 Task: Add the task  Create a new online booking system for a salon or spa to the section Code Crushers in the project AgileMatrix and add a Due Date to the respective task as 2023/08/28
Action: Mouse moved to (391, 321)
Screenshot: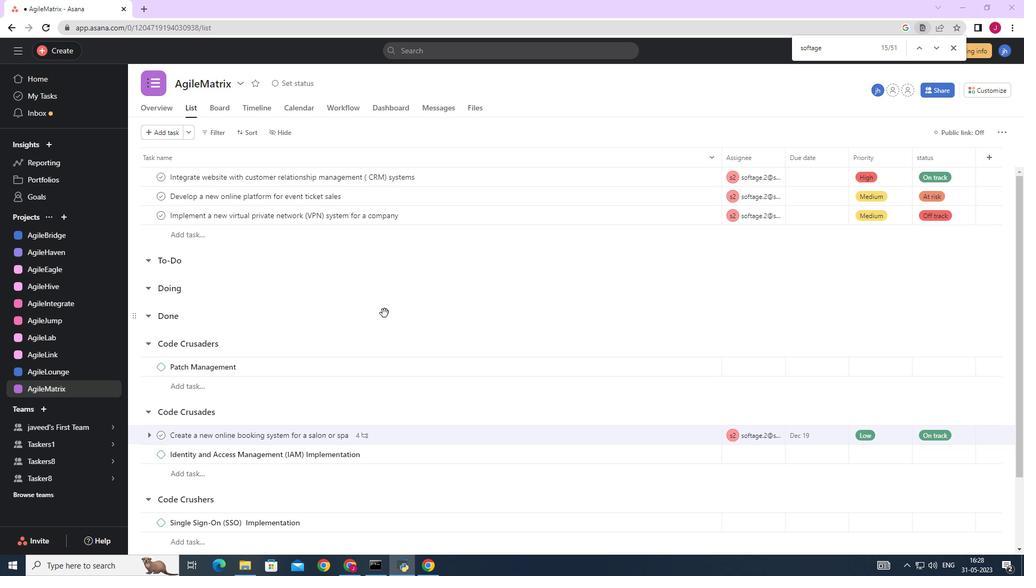 
Action: Mouse scrolled (391, 320) with delta (0, 0)
Screenshot: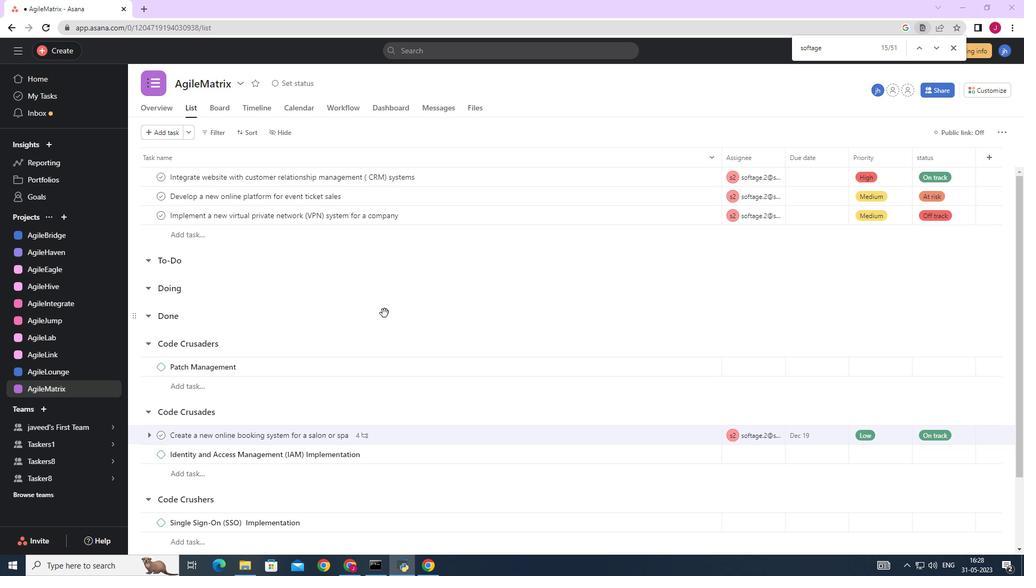 
Action: Mouse moved to (391, 321)
Screenshot: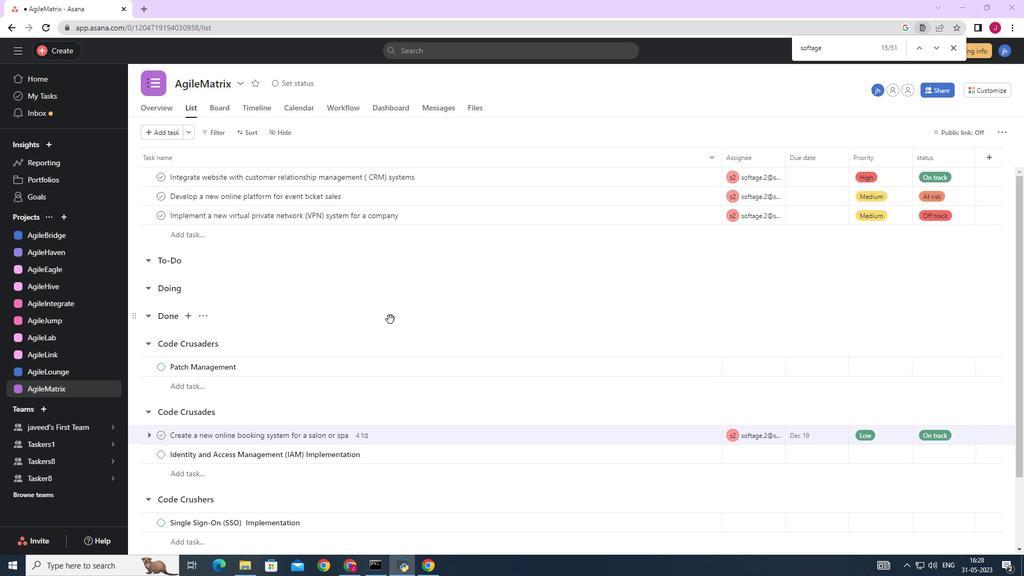 
Action: Mouse scrolled (391, 320) with delta (0, 0)
Screenshot: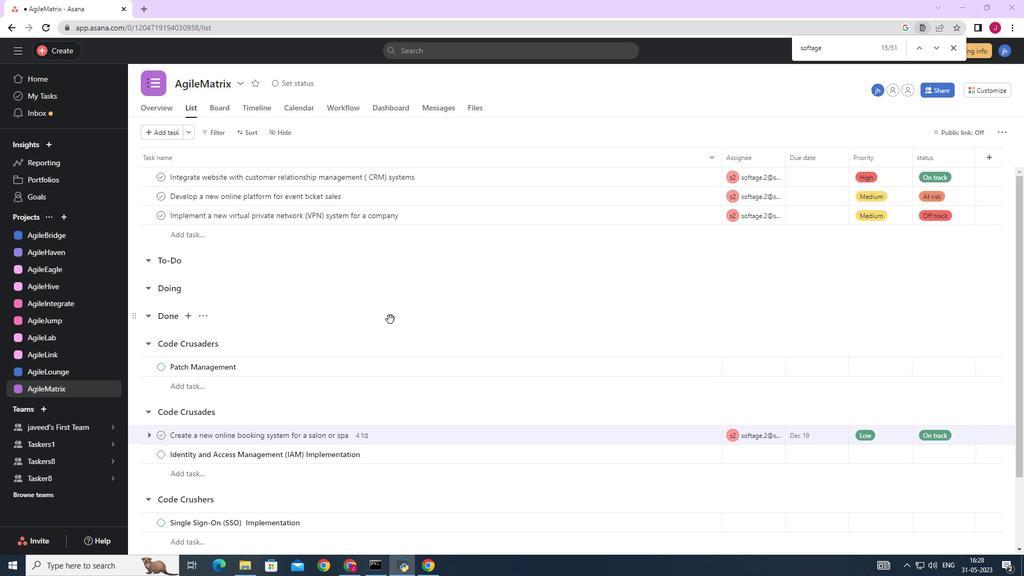 
Action: Mouse scrolled (391, 320) with delta (0, 0)
Screenshot: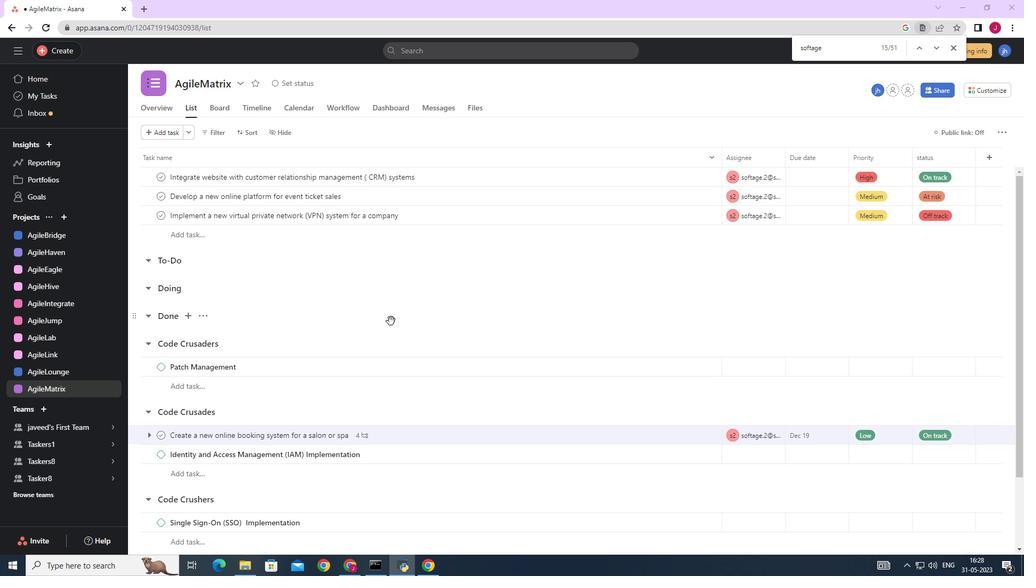 
Action: Mouse scrolled (391, 320) with delta (0, 0)
Screenshot: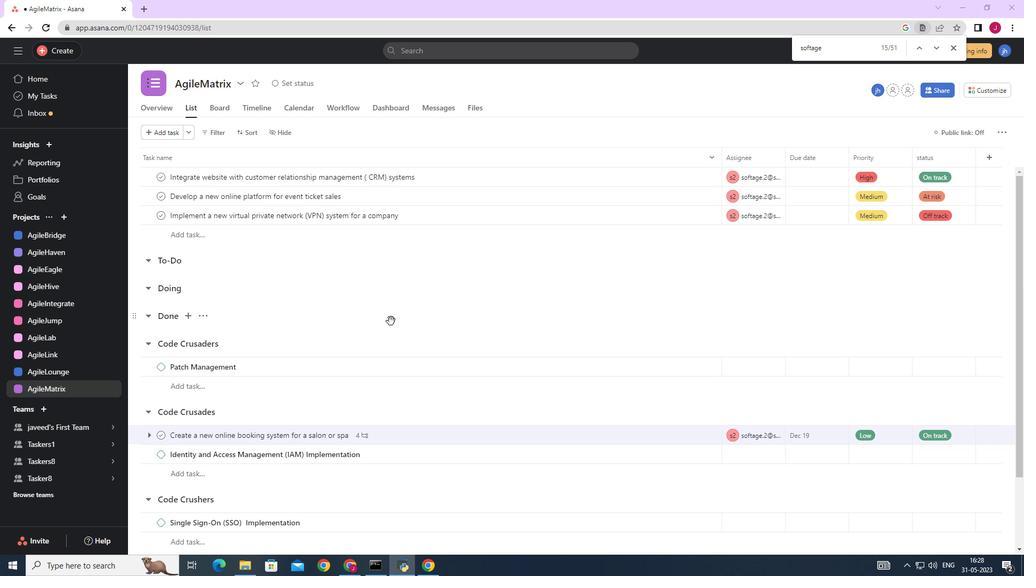 
Action: Mouse moved to (518, 376)
Screenshot: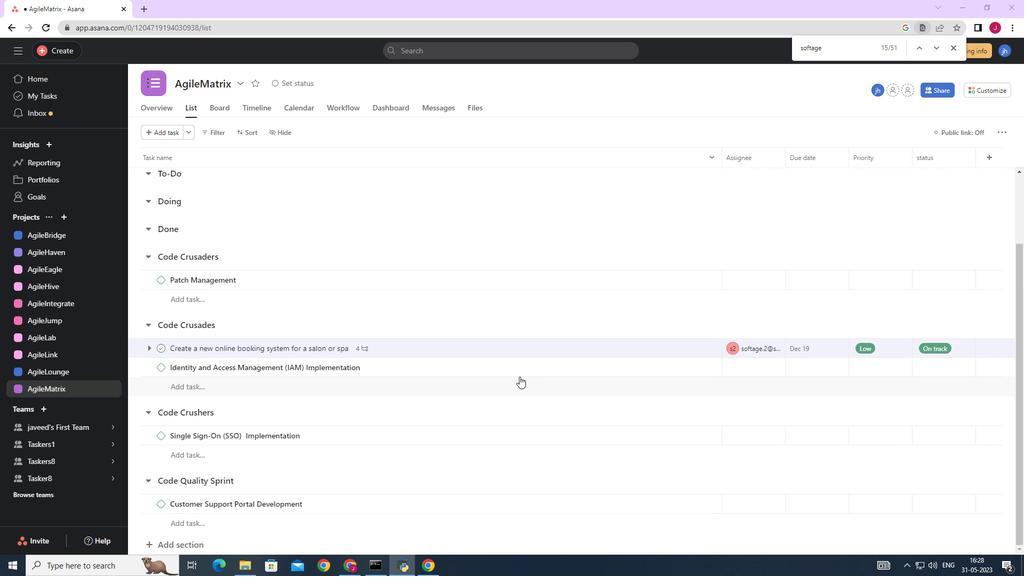 
Action: Mouse scrolled (518, 376) with delta (0, 0)
Screenshot: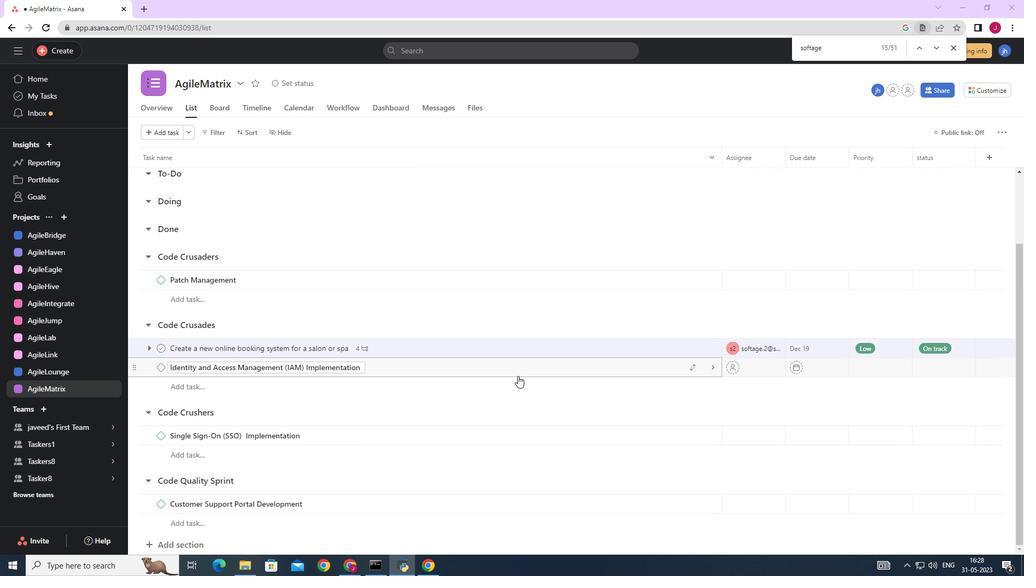 
Action: Mouse scrolled (518, 376) with delta (0, 0)
Screenshot: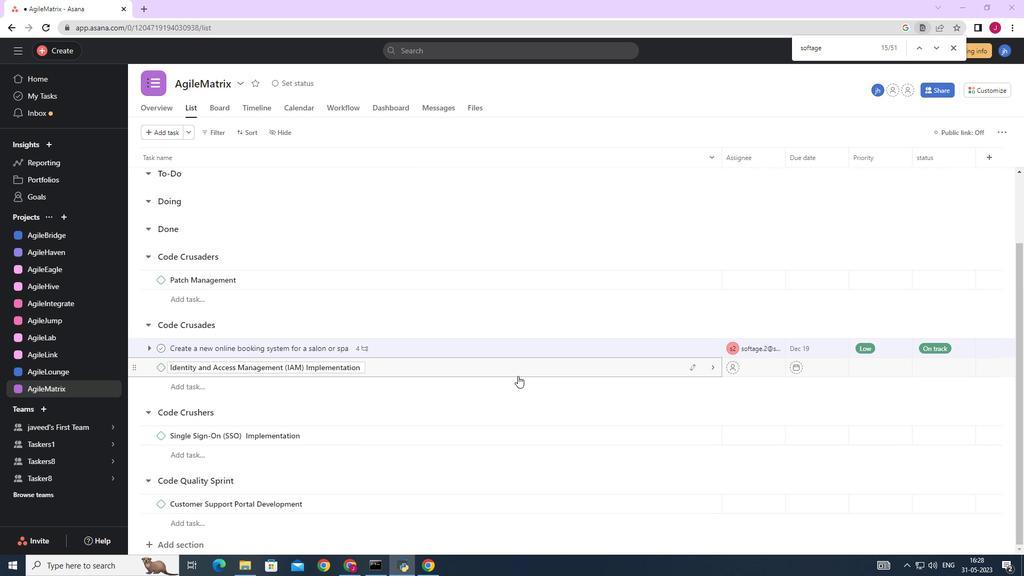 
Action: Mouse moved to (510, 371)
Screenshot: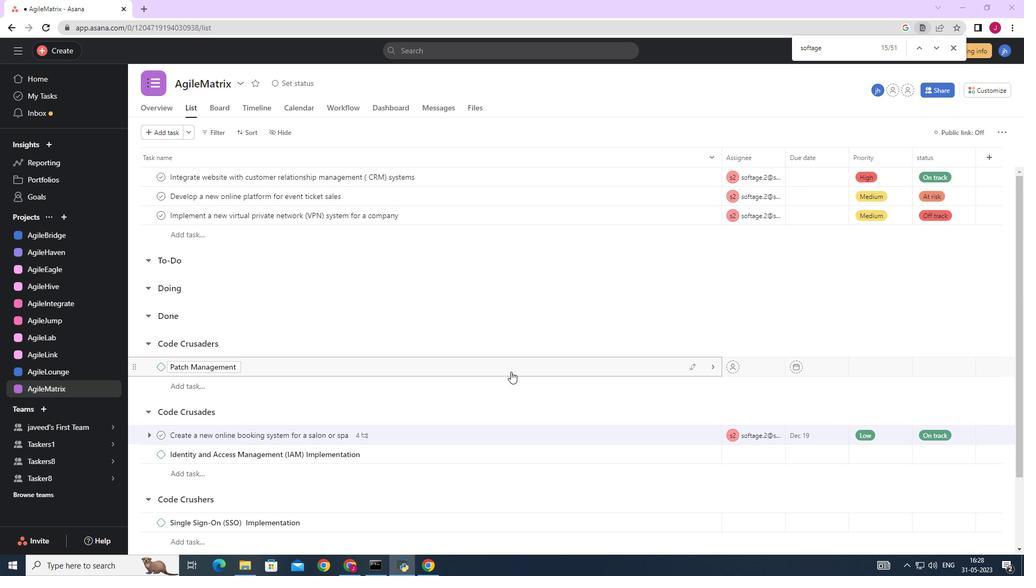 
Action: Mouse scrolled (510, 370) with delta (0, 0)
Screenshot: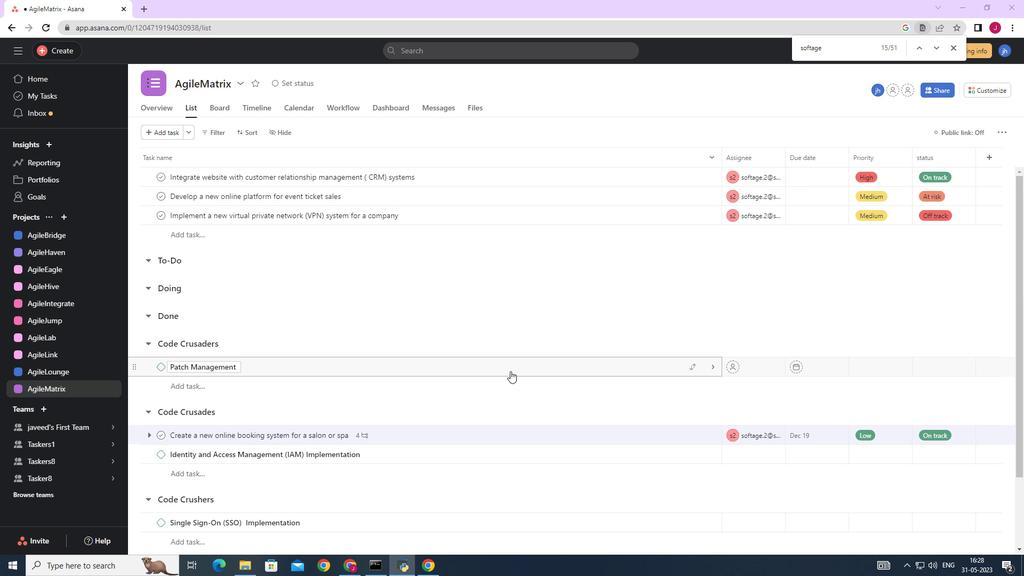 
Action: Mouse scrolled (510, 370) with delta (0, 0)
Screenshot: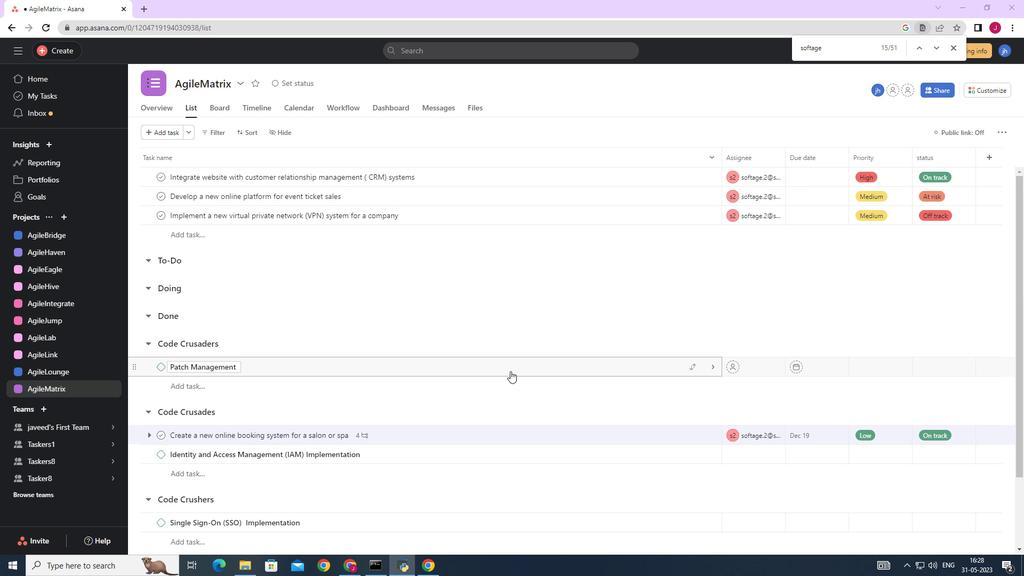 
Action: Mouse scrolled (510, 370) with delta (0, 0)
Screenshot: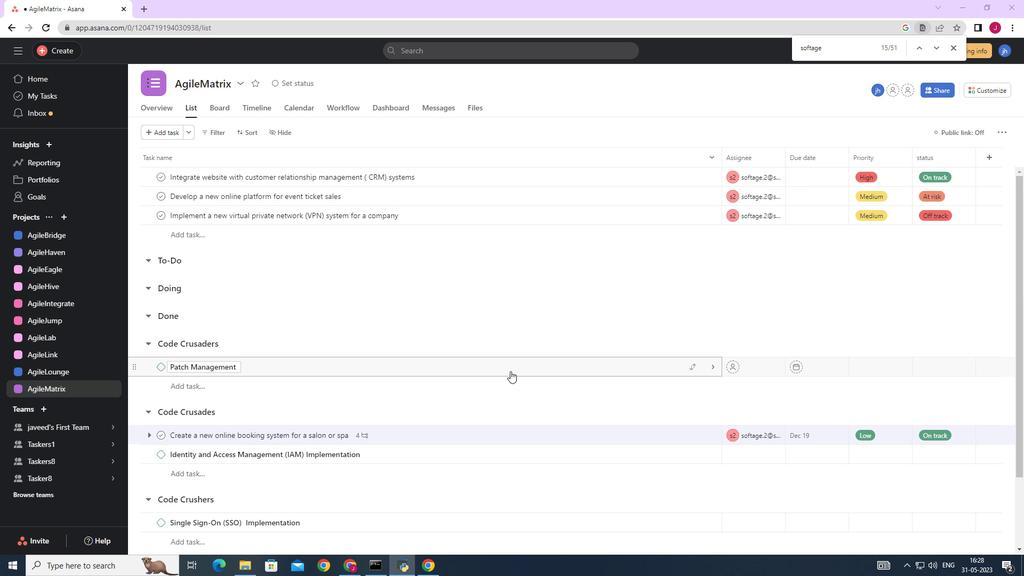 
Action: Mouse scrolled (510, 370) with delta (0, 0)
Screenshot: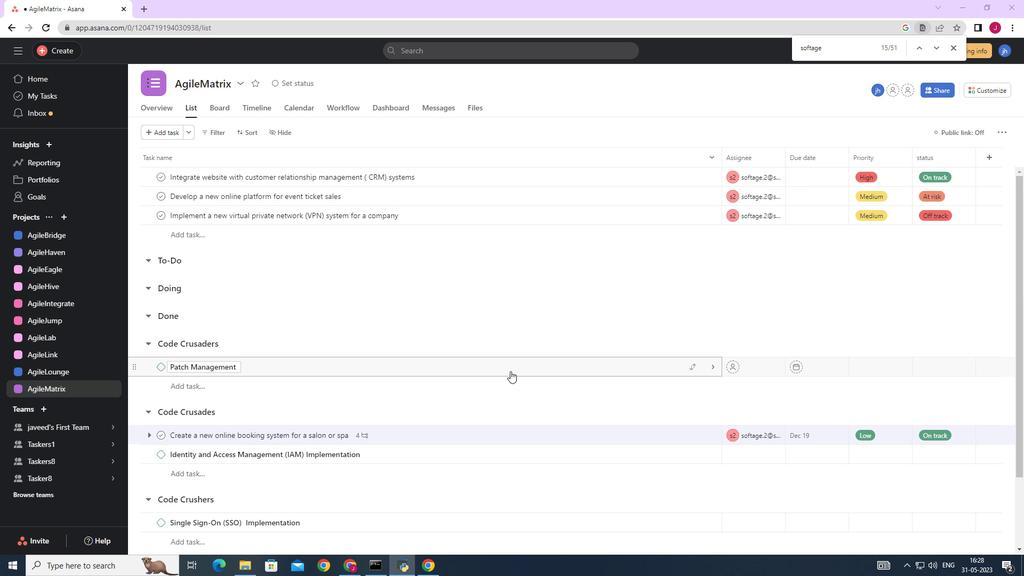 
Action: Mouse moved to (692, 350)
Screenshot: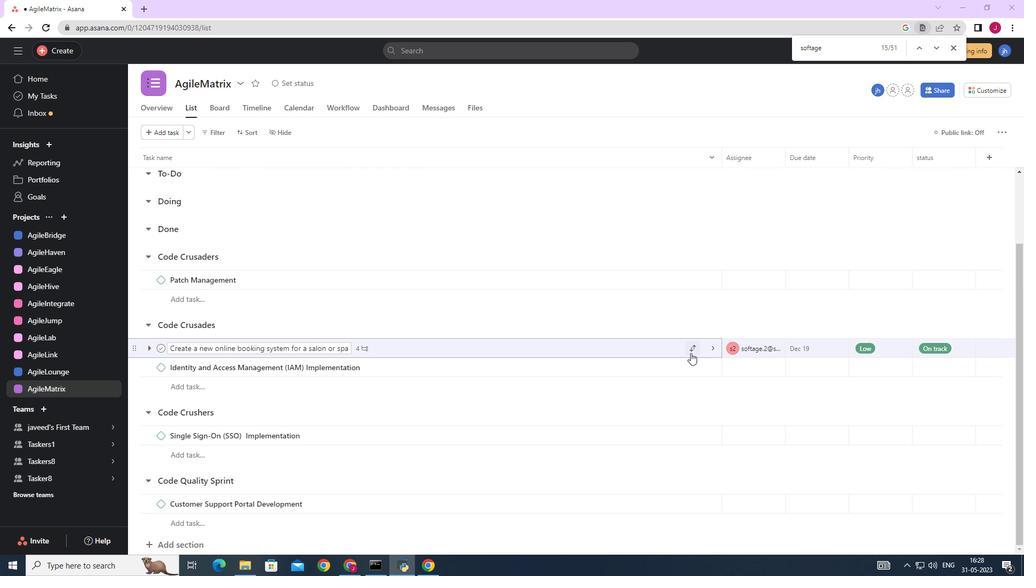
Action: Mouse pressed left at (692, 350)
Screenshot: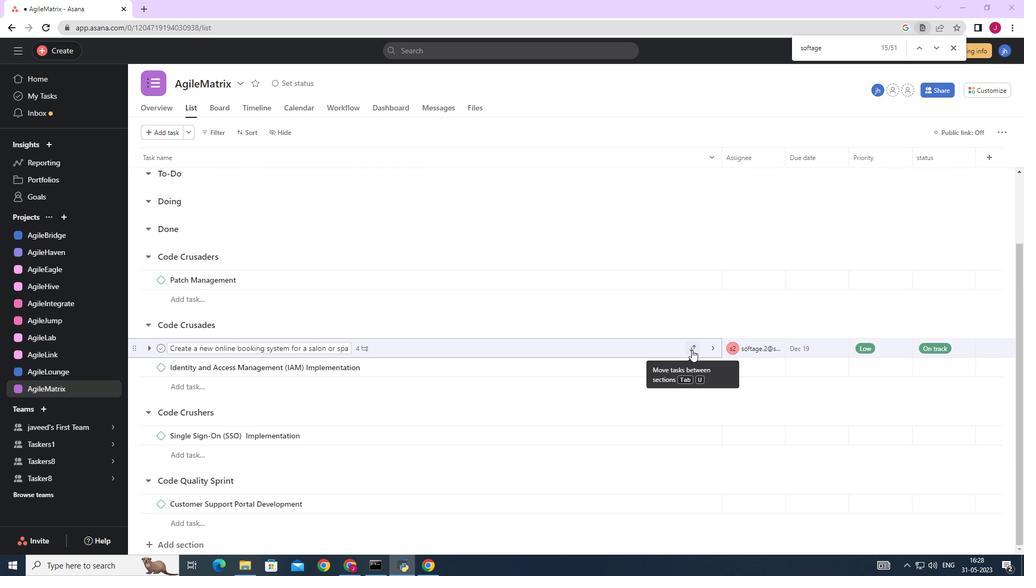 
Action: Mouse moved to (638, 502)
Screenshot: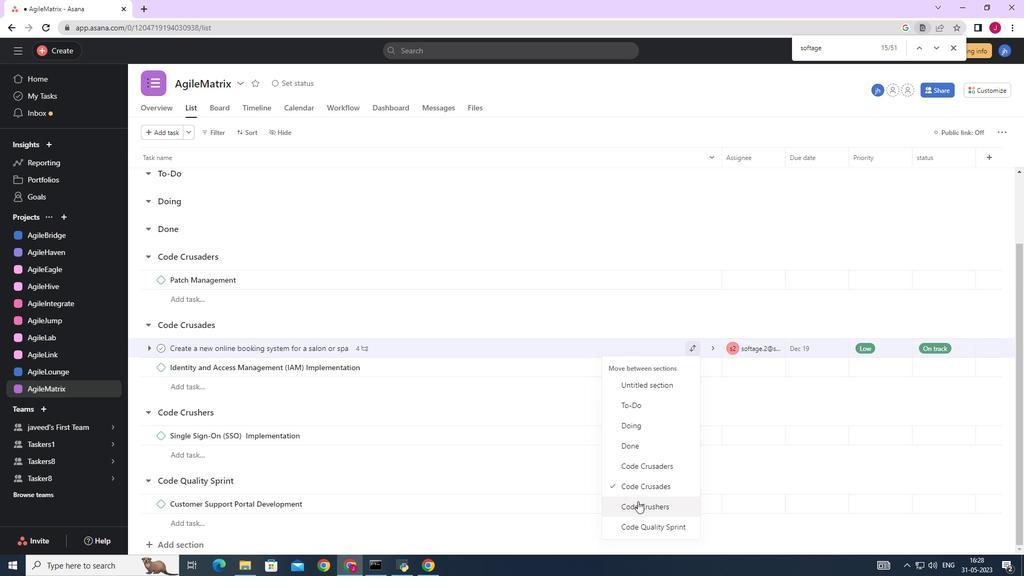 
Action: Mouse pressed left at (638, 502)
Screenshot: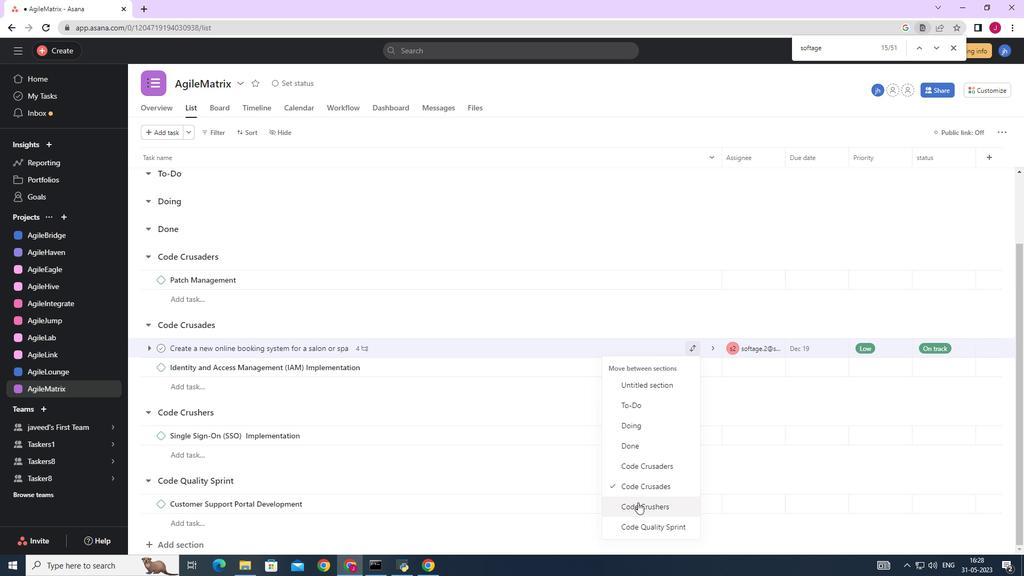 
Action: Mouse moved to (842, 414)
Screenshot: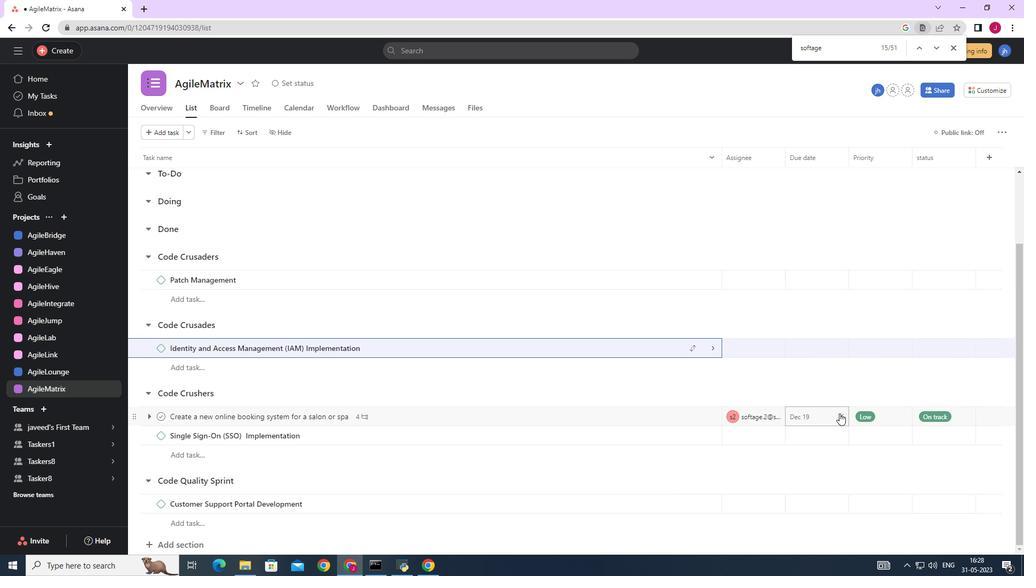 
Action: Mouse pressed left at (842, 414)
Screenshot: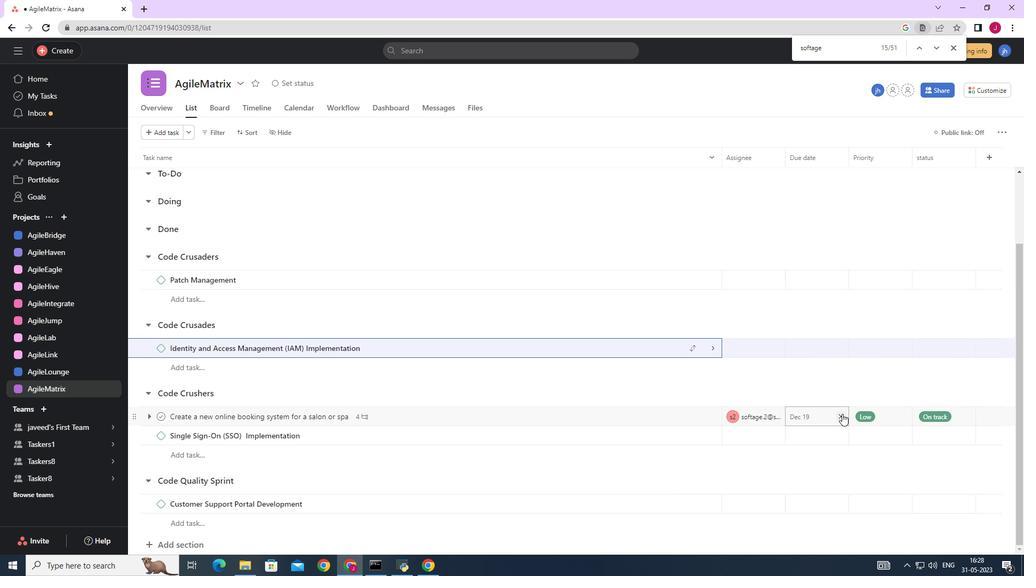 
Action: Mouse moved to (818, 420)
Screenshot: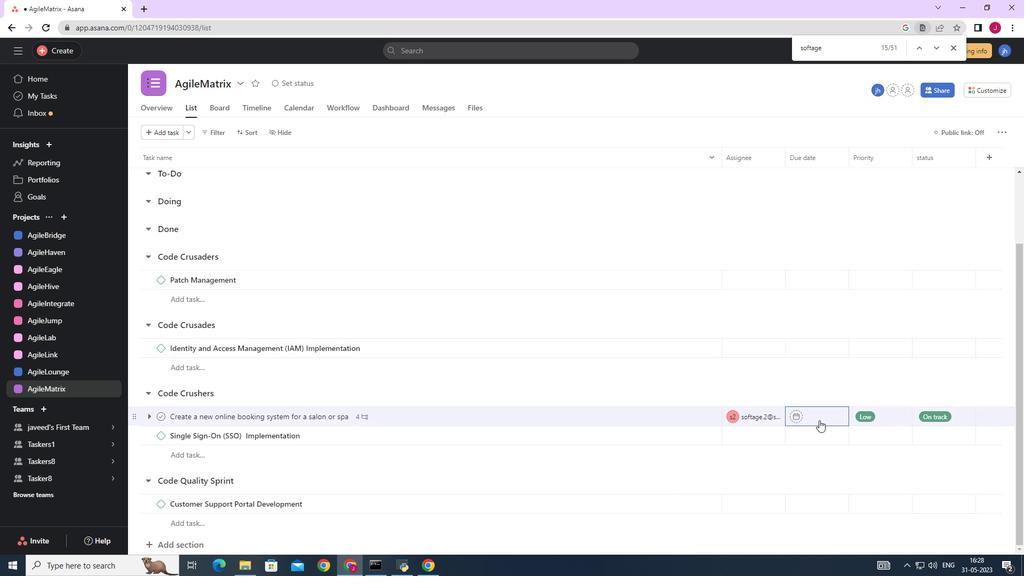
Action: Mouse pressed left at (818, 420)
Screenshot: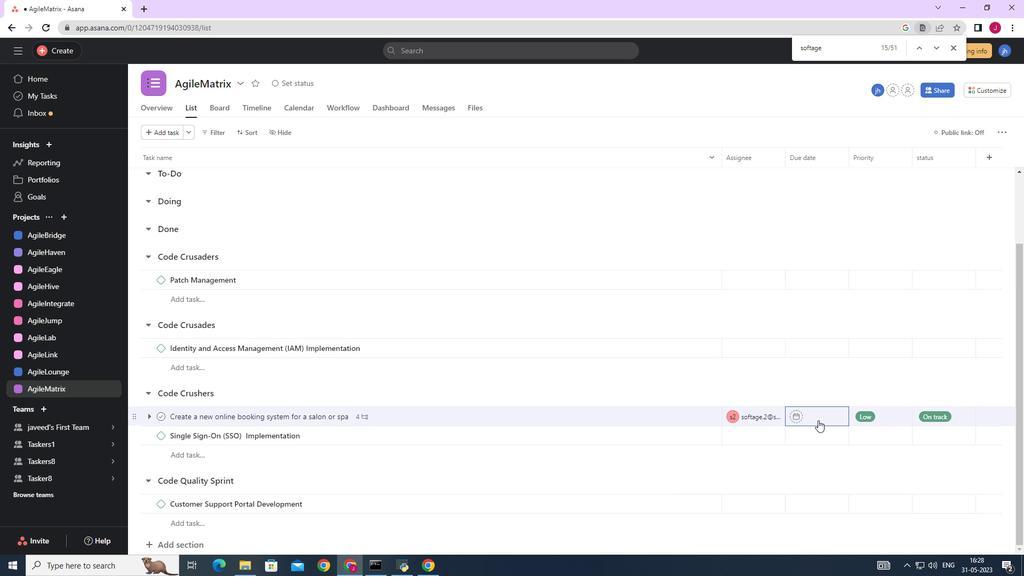 
Action: Mouse moved to (805, 245)
Screenshot: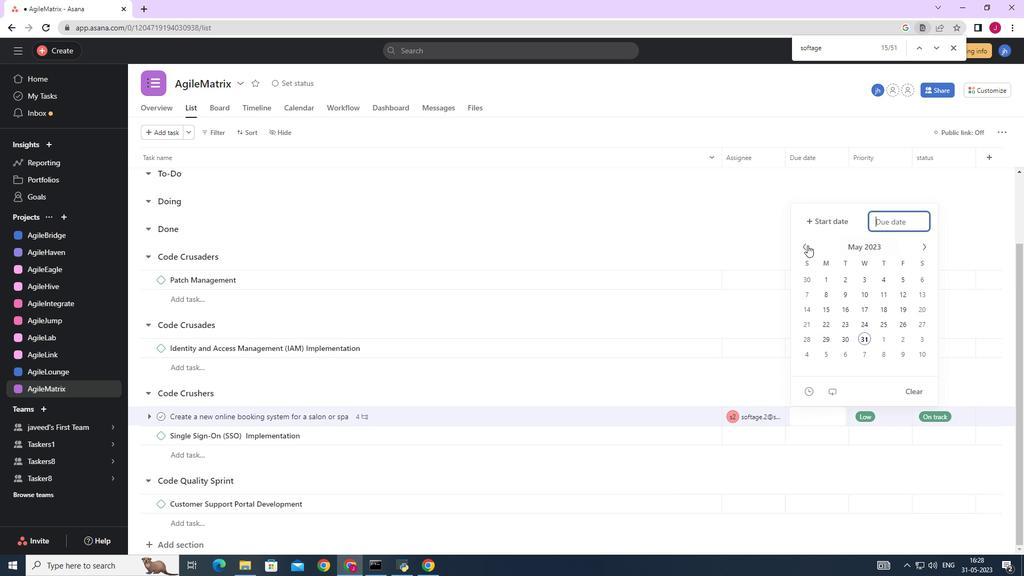 
Action: Mouse pressed left at (805, 245)
Screenshot: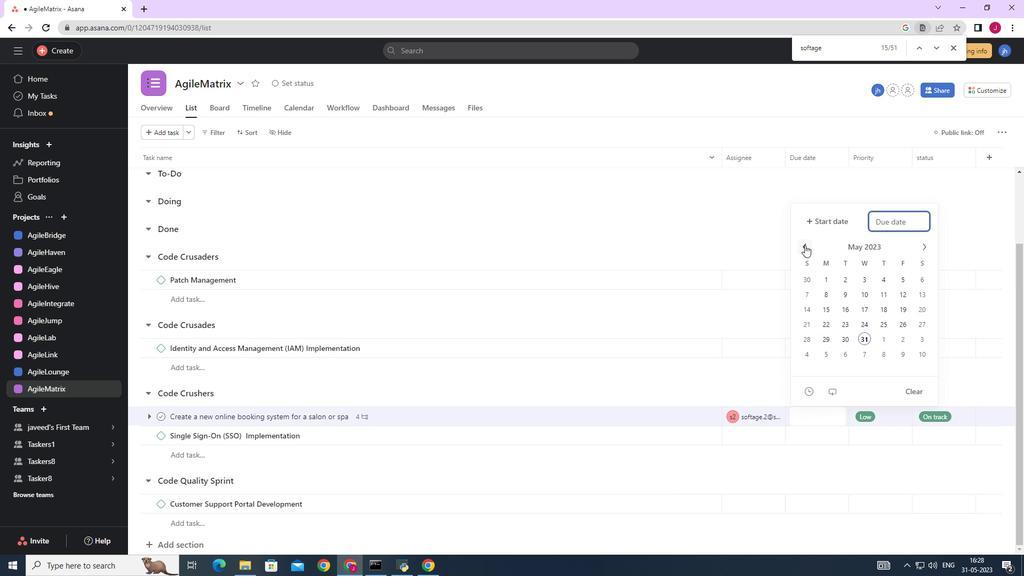 
Action: Mouse pressed left at (805, 245)
Screenshot: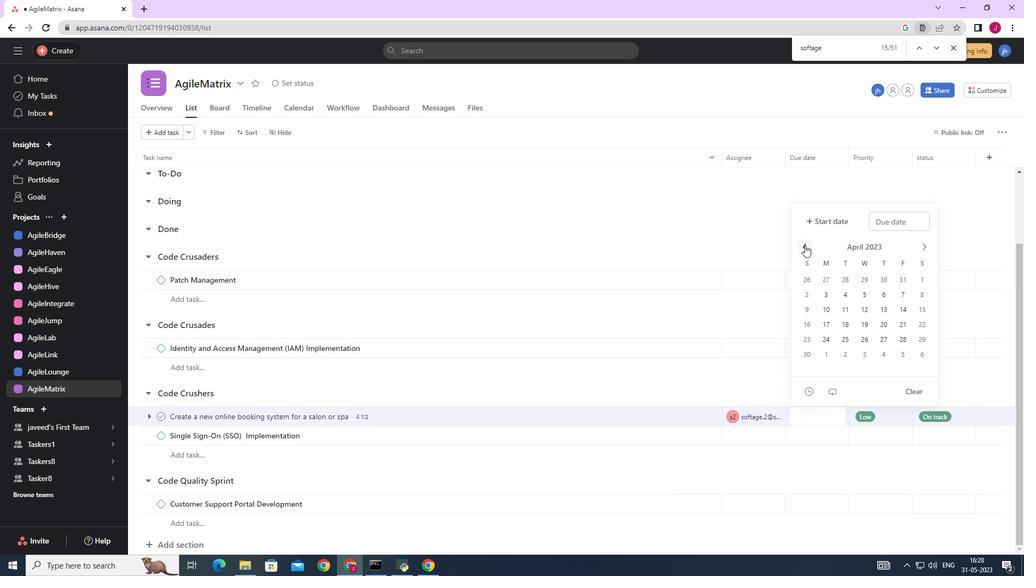 
Action: Mouse moved to (929, 245)
Screenshot: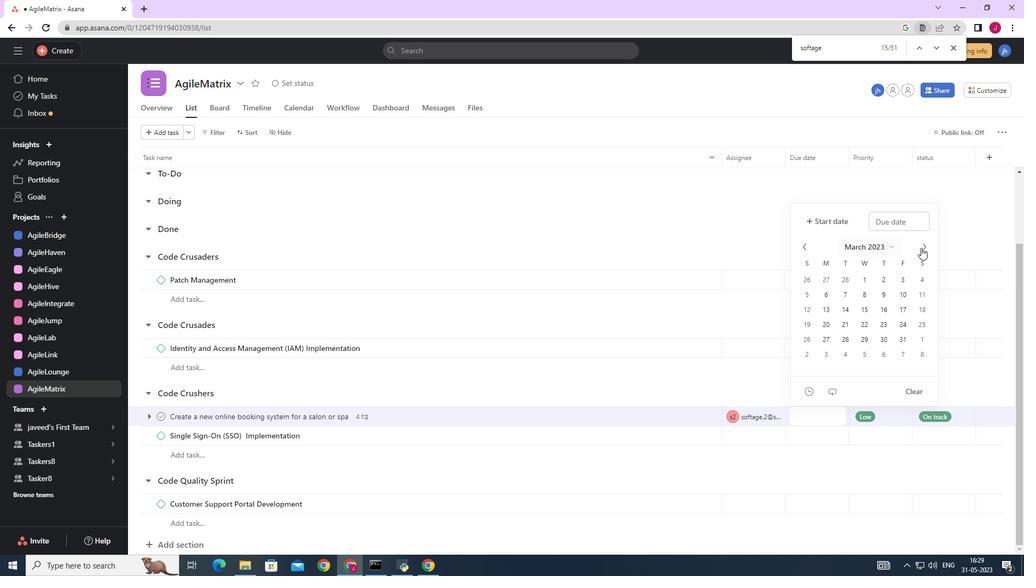 
Action: Mouse pressed left at (929, 245)
Screenshot: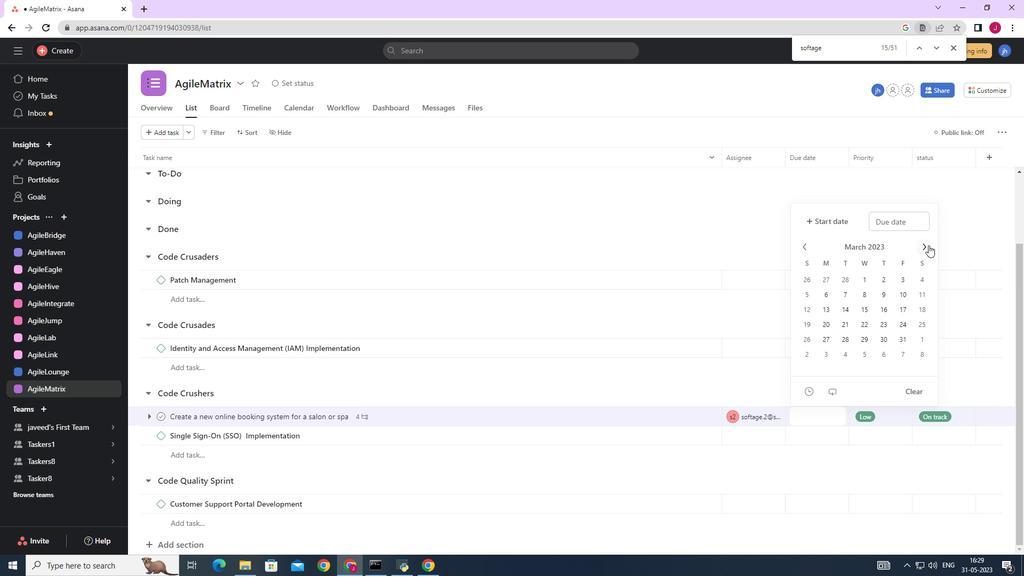 
Action: Mouse pressed left at (929, 245)
Screenshot: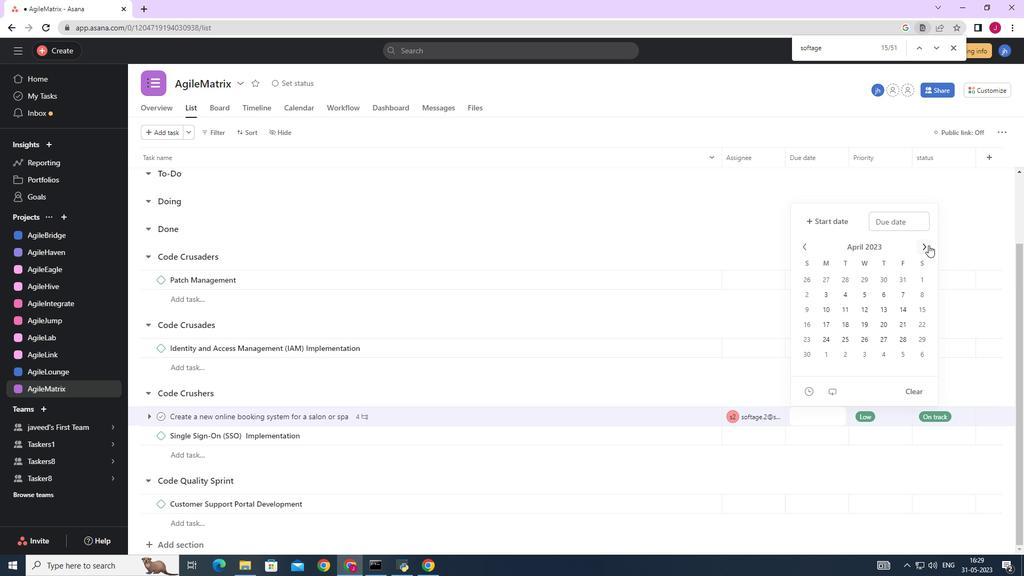 
Action: Mouse pressed left at (929, 245)
Screenshot: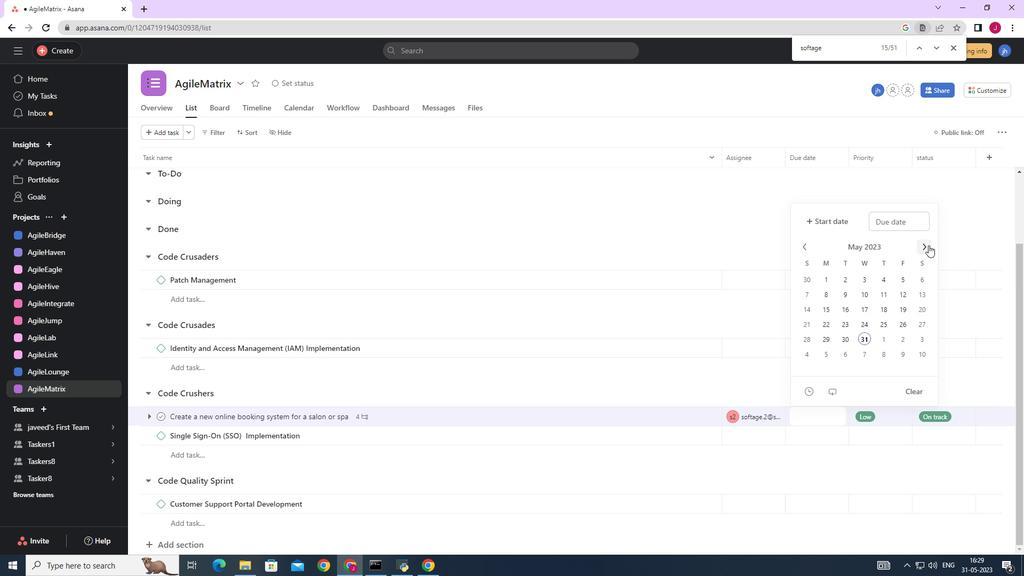 
Action: Mouse pressed left at (929, 245)
Screenshot: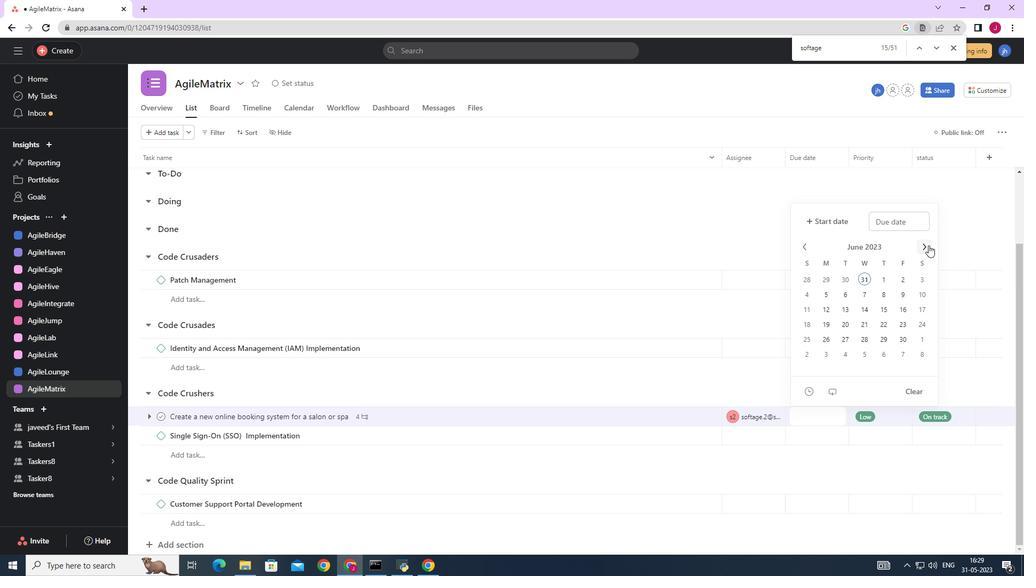 
Action: Mouse pressed left at (929, 245)
Screenshot: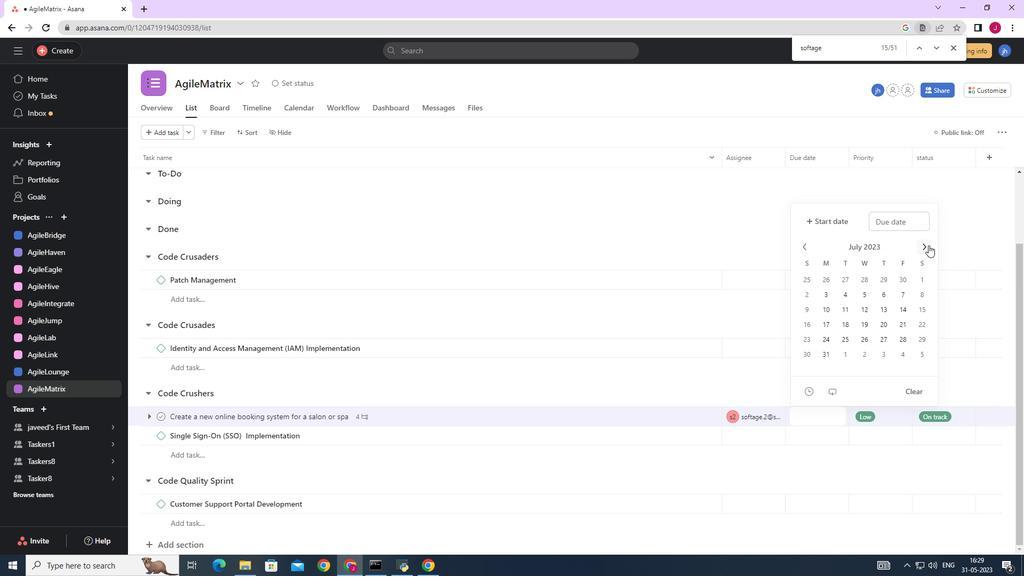 
Action: Mouse moved to (829, 338)
Screenshot: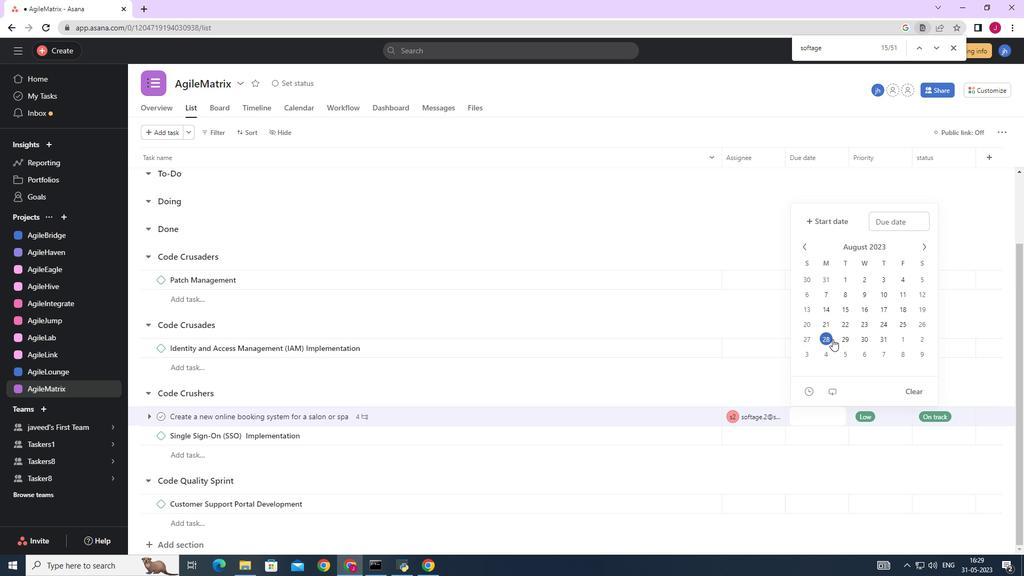 
Action: Mouse pressed left at (829, 338)
Screenshot: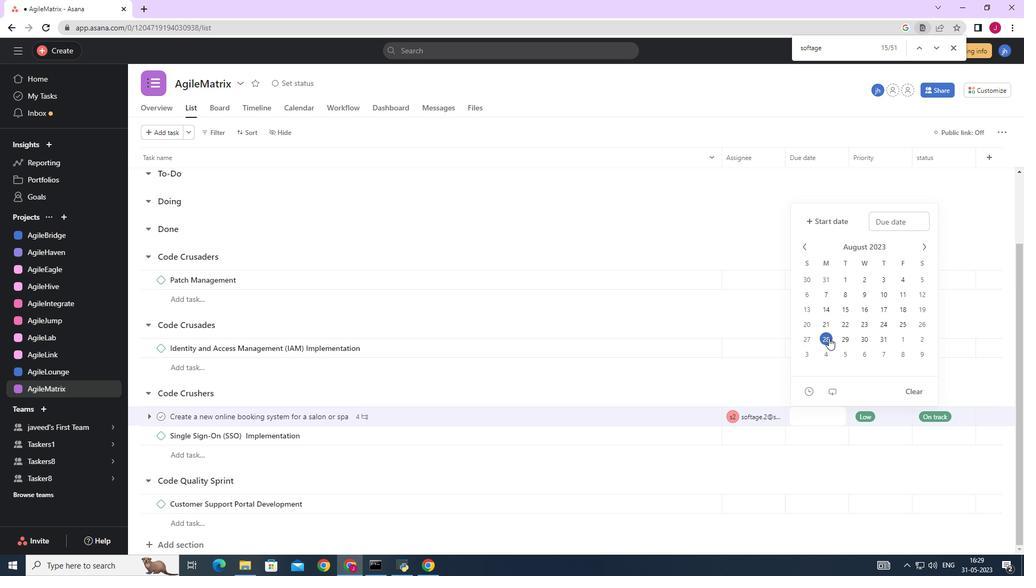 
Action: Mouse moved to (968, 233)
Screenshot: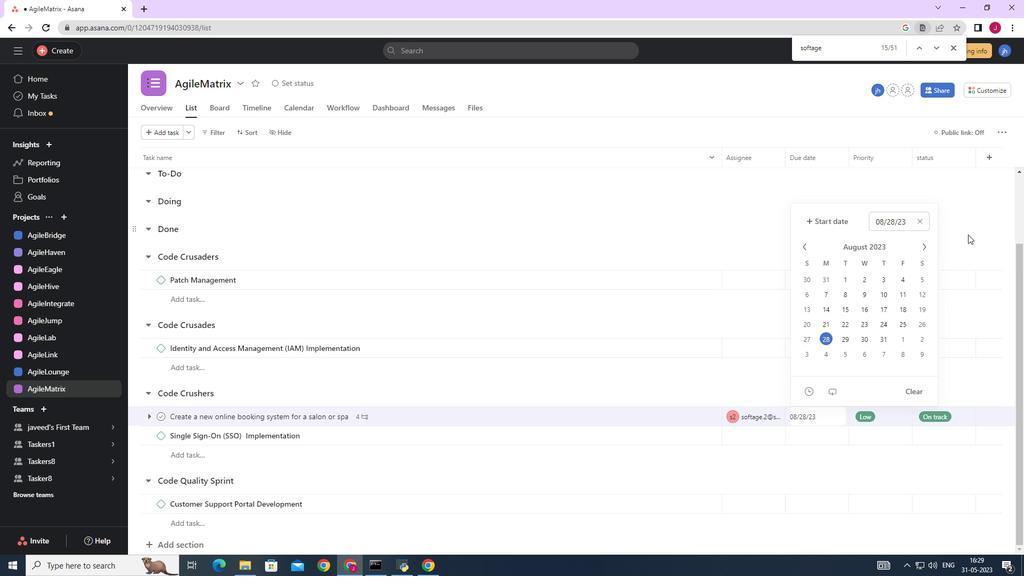 
Action: Mouse pressed left at (968, 233)
Screenshot: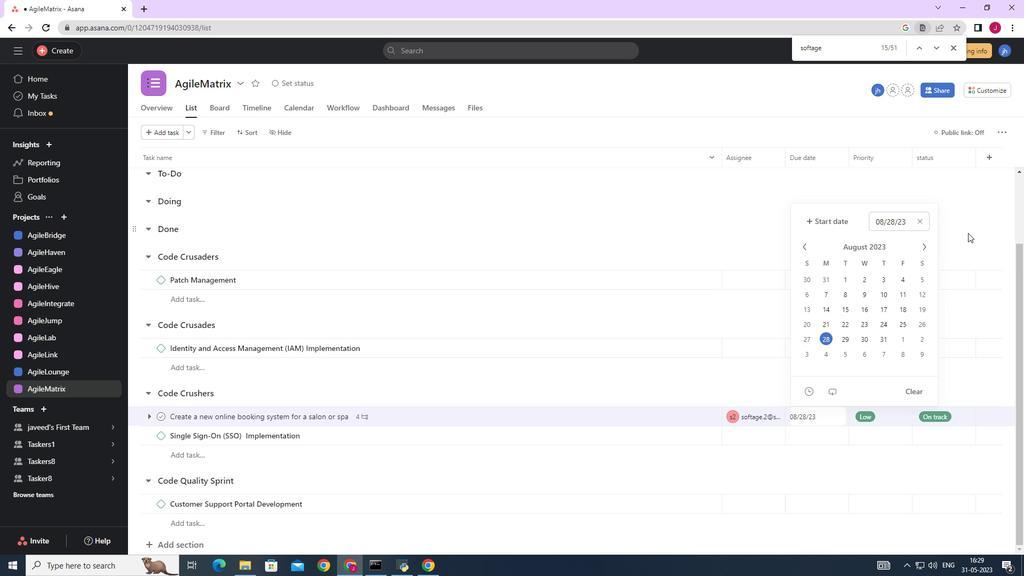 
Action: Mouse moved to (968, 232)
Screenshot: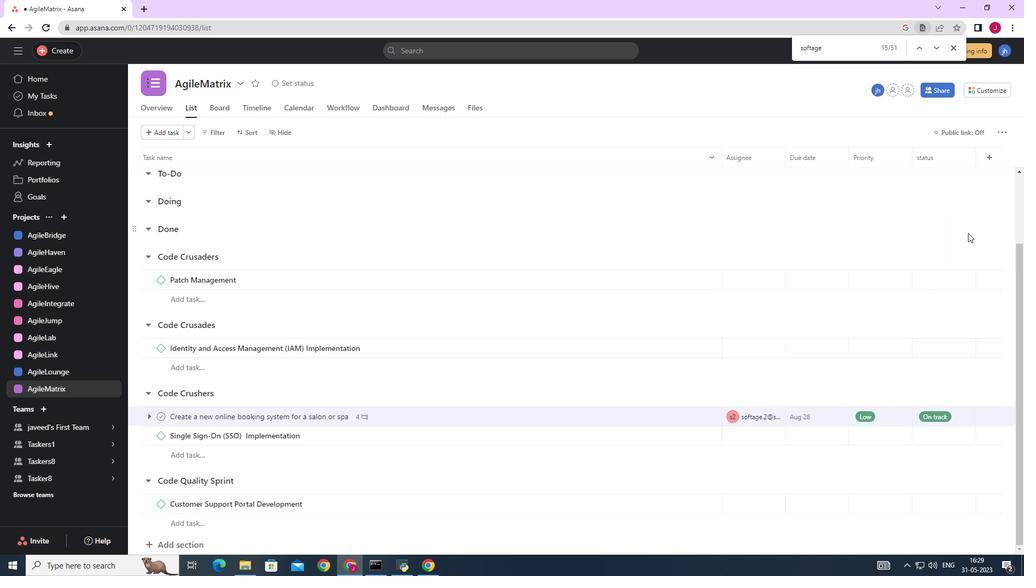 
